 Task: Create Card Card0000000116 in Board Board0000000029 in Workspace WS0000000010 in Trello. Create Card Card0000000117 in Board Board0000000030 in Workspace WS0000000010 in Trello. Create Card Card0000000118 in Board Board0000000030 in Workspace WS0000000010 in Trello. Create Card Card0000000119 in Board Board0000000030 in Workspace WS0000000010 in Trello. Create Card Card0000000120 in Board Board0000000030 in Workspace WS0000000010 in Trello
Action: Mouse moved to (339, 319)
Screenshot: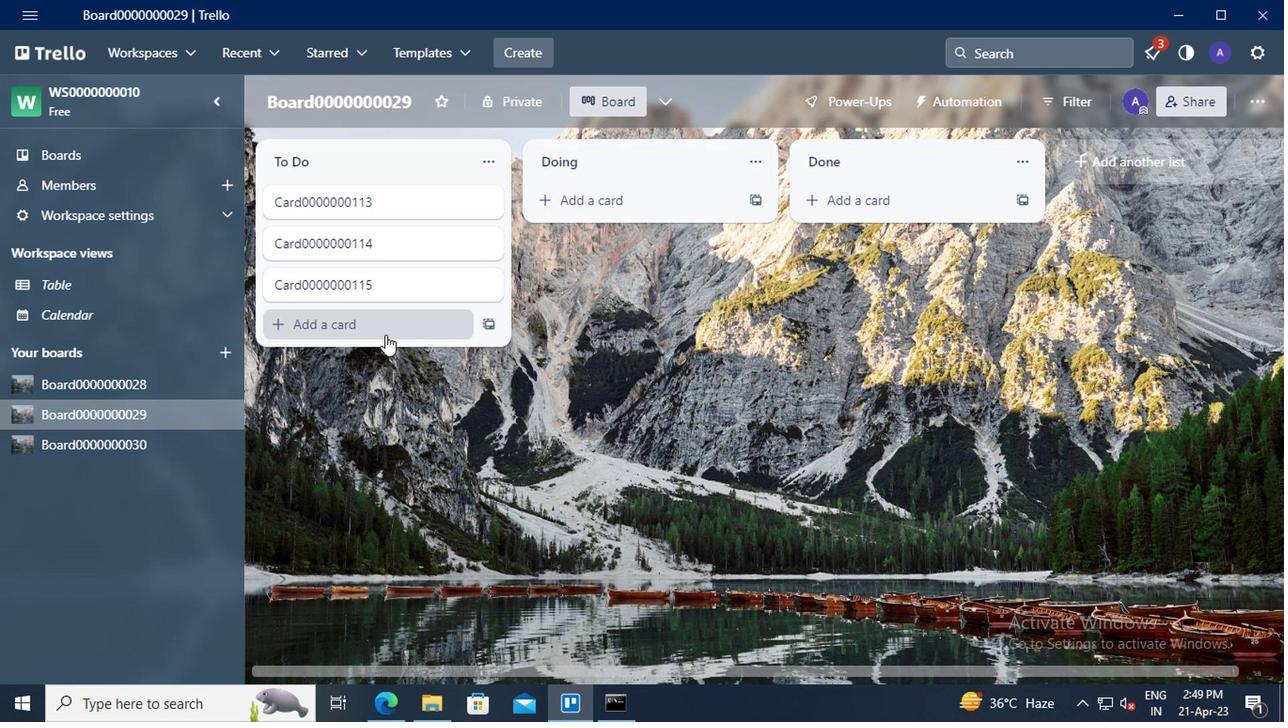 
Action: Mouse pressed left at (339, 319)
Screenshot: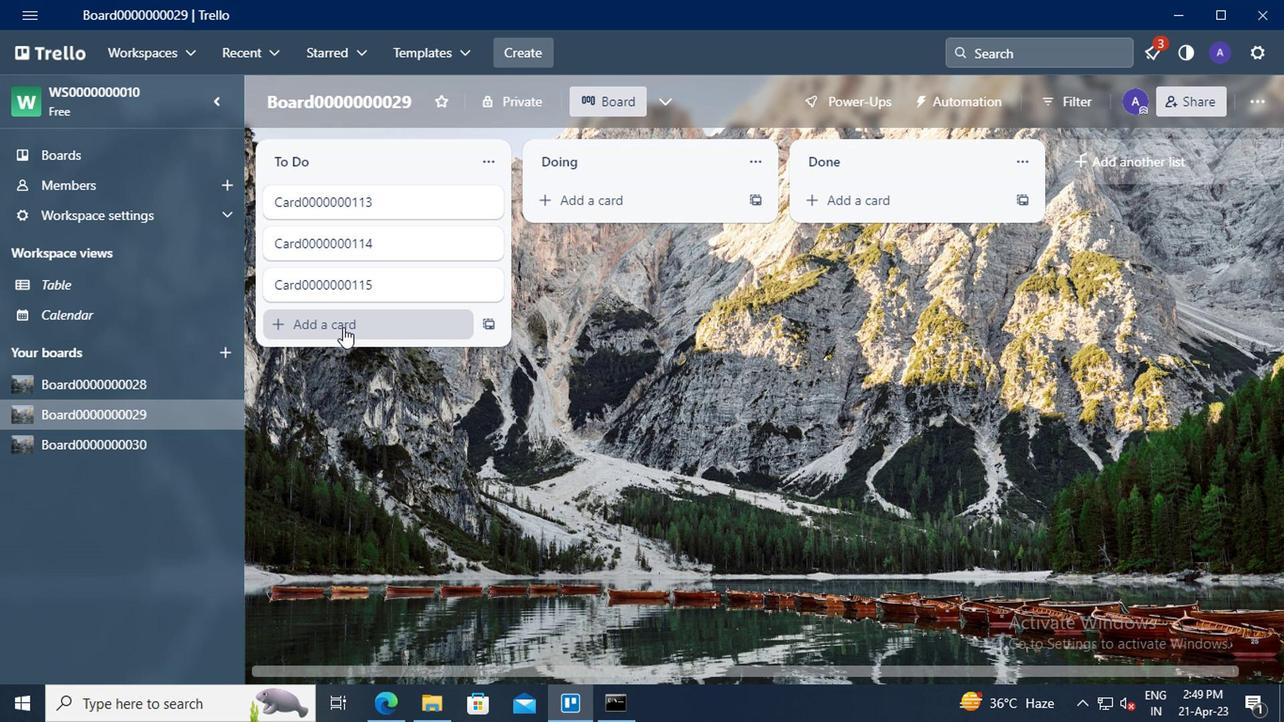 
Action: Mouse moved to (319, 327)
Screenshot: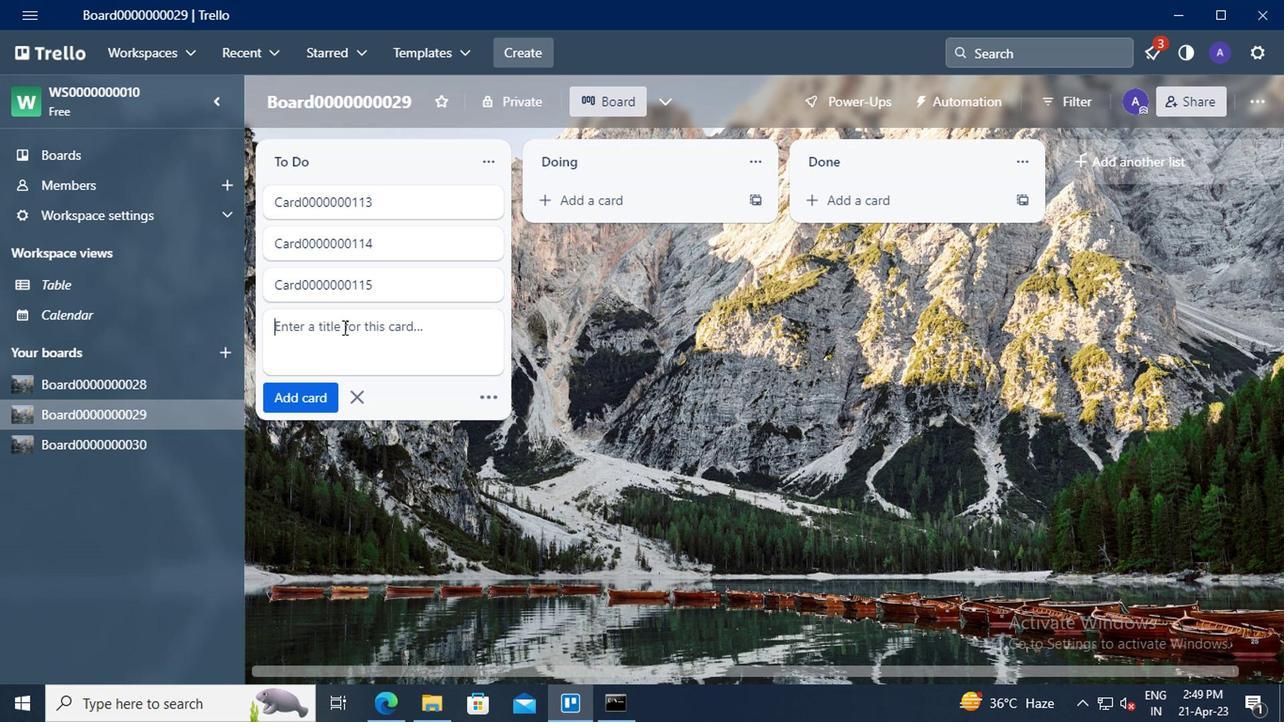 
Action: Mouse pressed left at (319, 327)
Screenshot: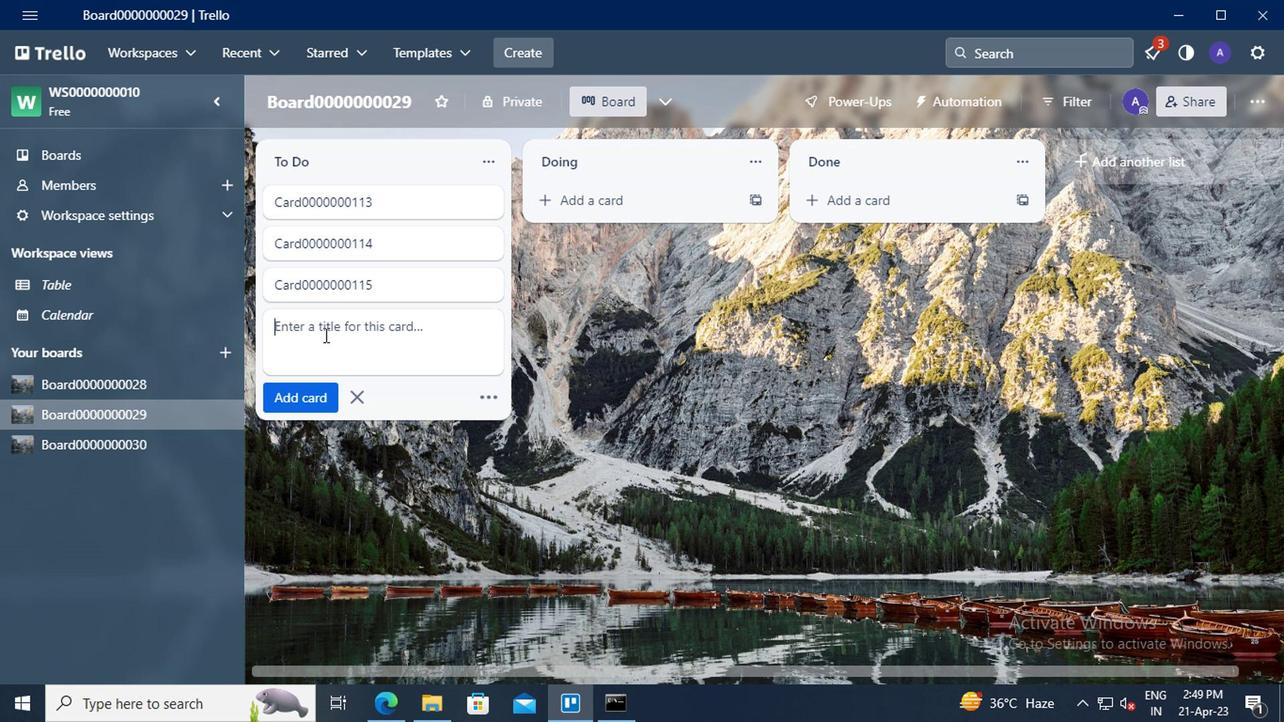 
Action: Key pressed <Key.shift>CARD0000000116
Screenshot: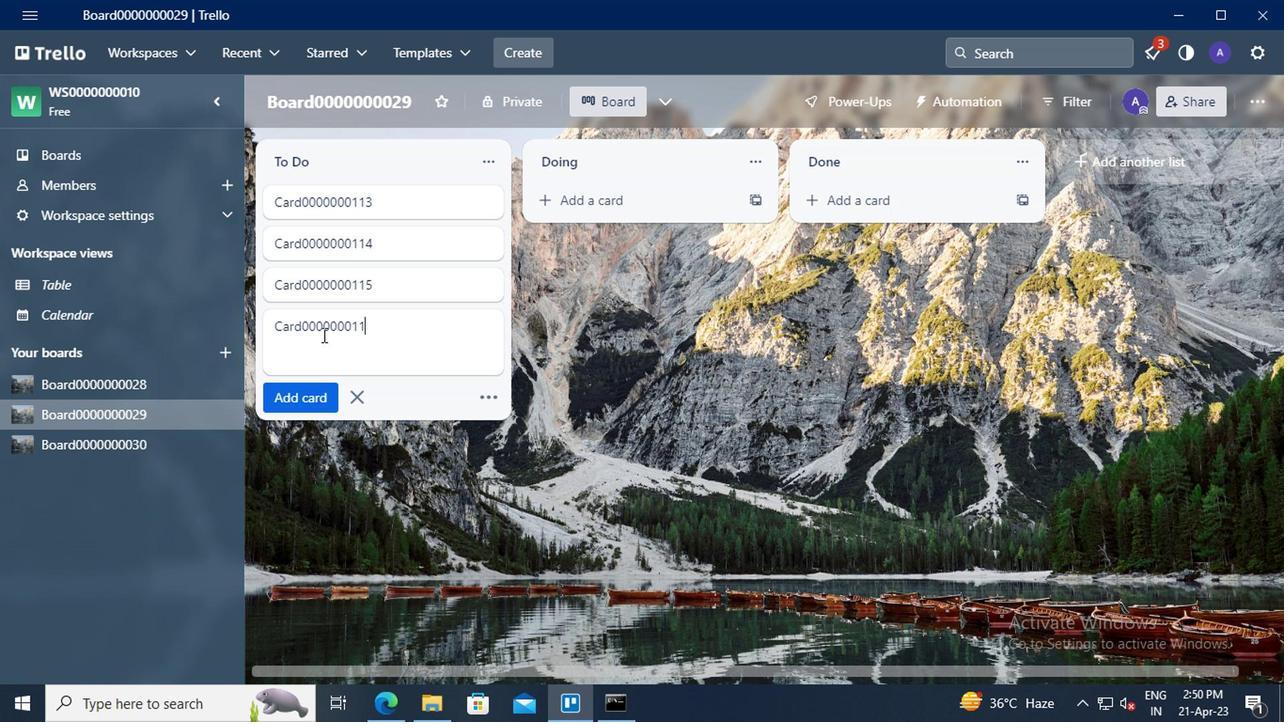 
Action: Mouse moved to (307, 405)
Screenshot: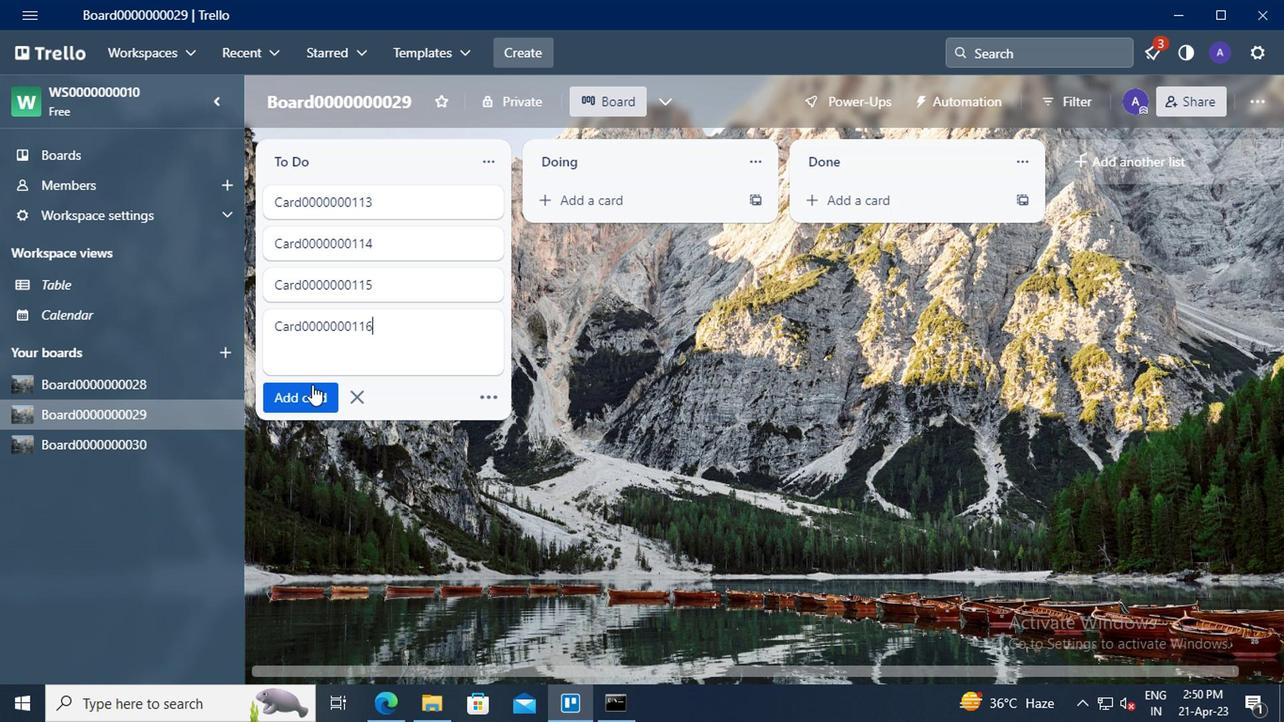 
Action: Mouse pressed left at (307, 405)
Screenshot: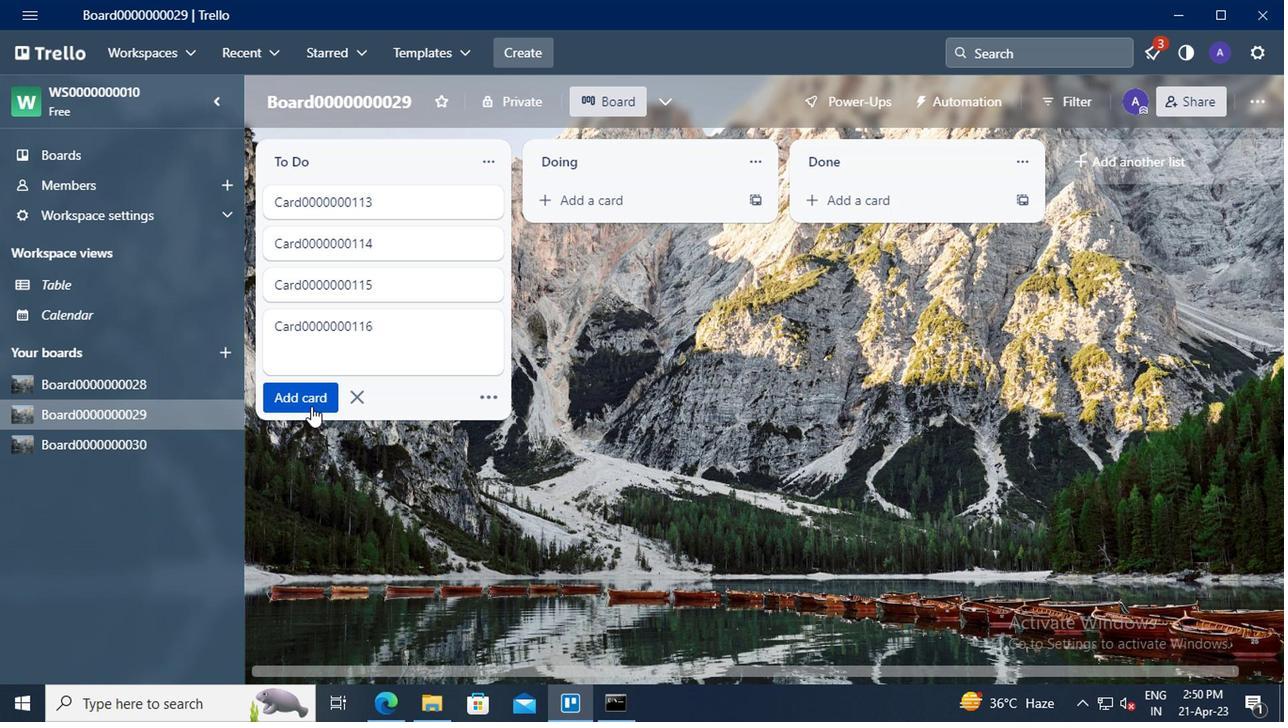 
Action: Mouse moved to (109, 450)
Screenshot: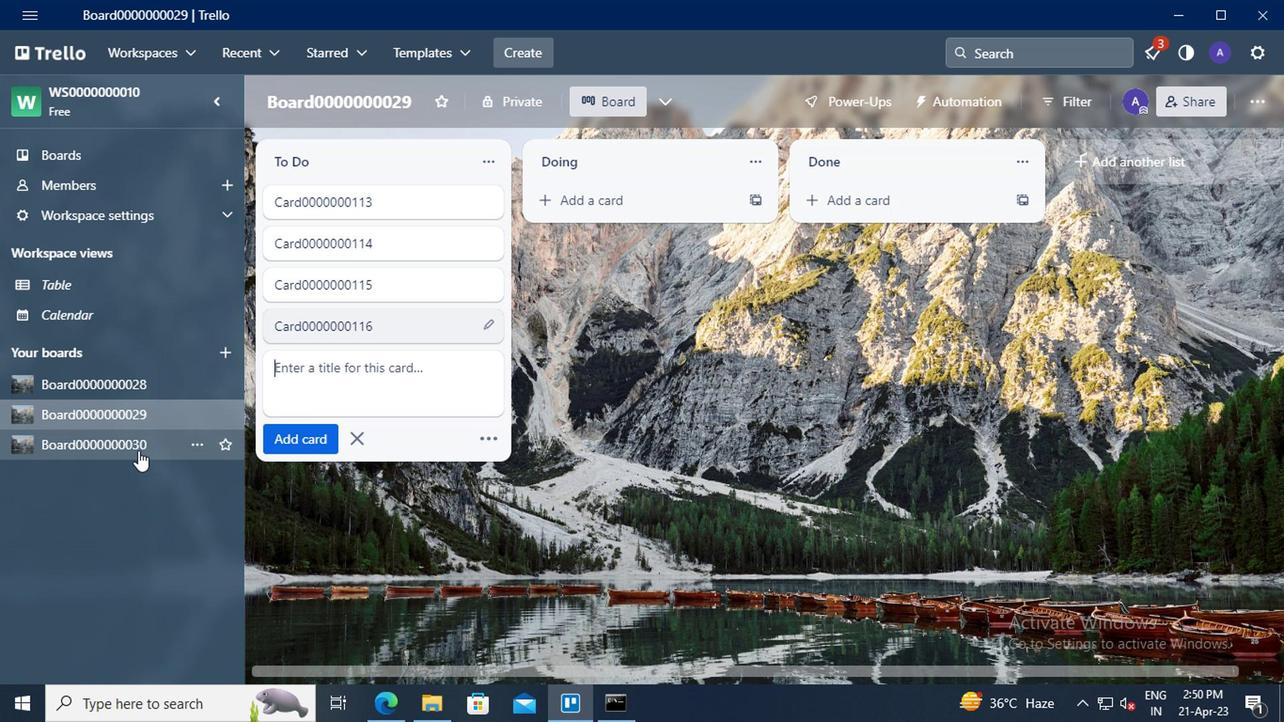 
Action: Mouse pressed left at (109, 450)
Screenshot: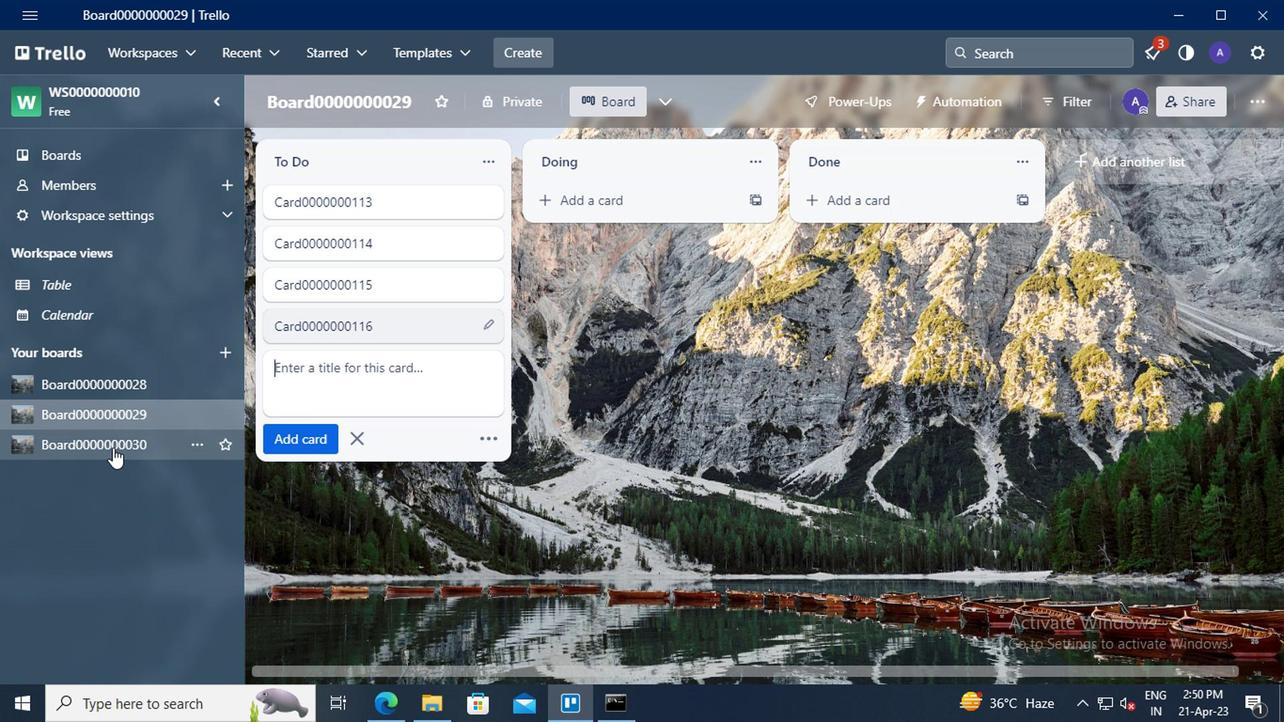 
Action: Mouse moved to (301, 230)
Screenshot: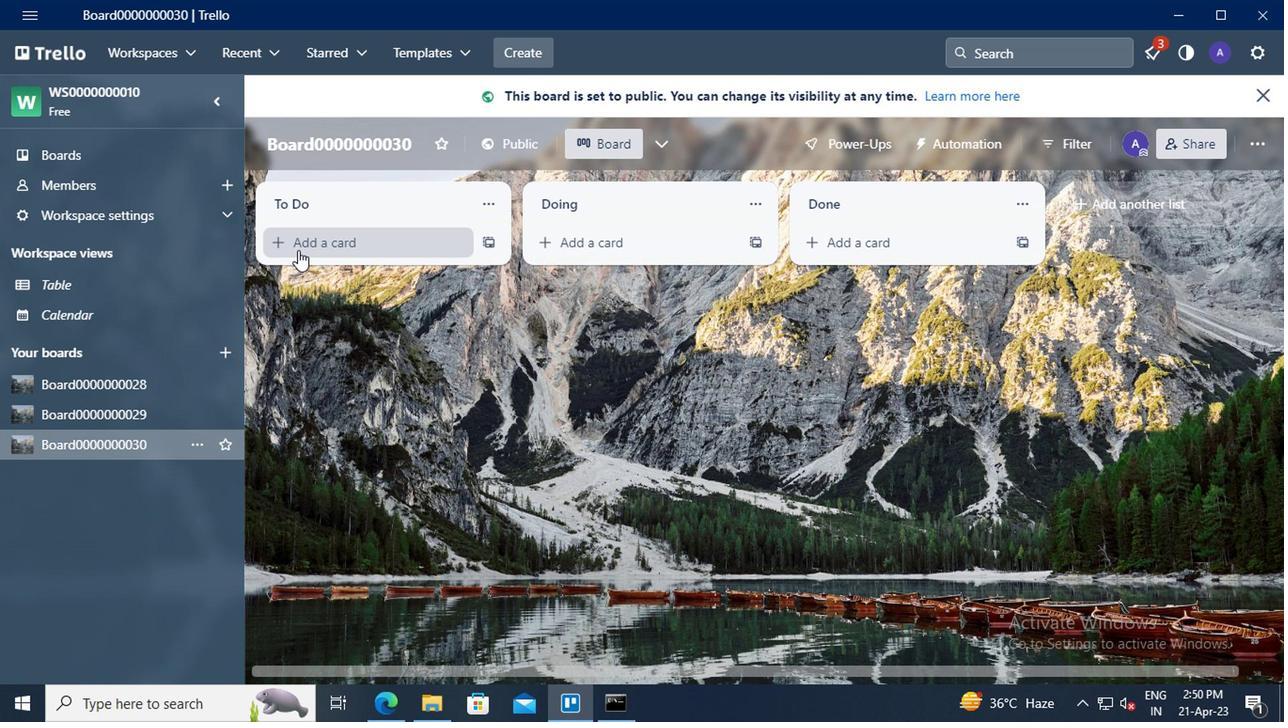 
Action: Mouse pressed left at (301, 230)
Screenshot: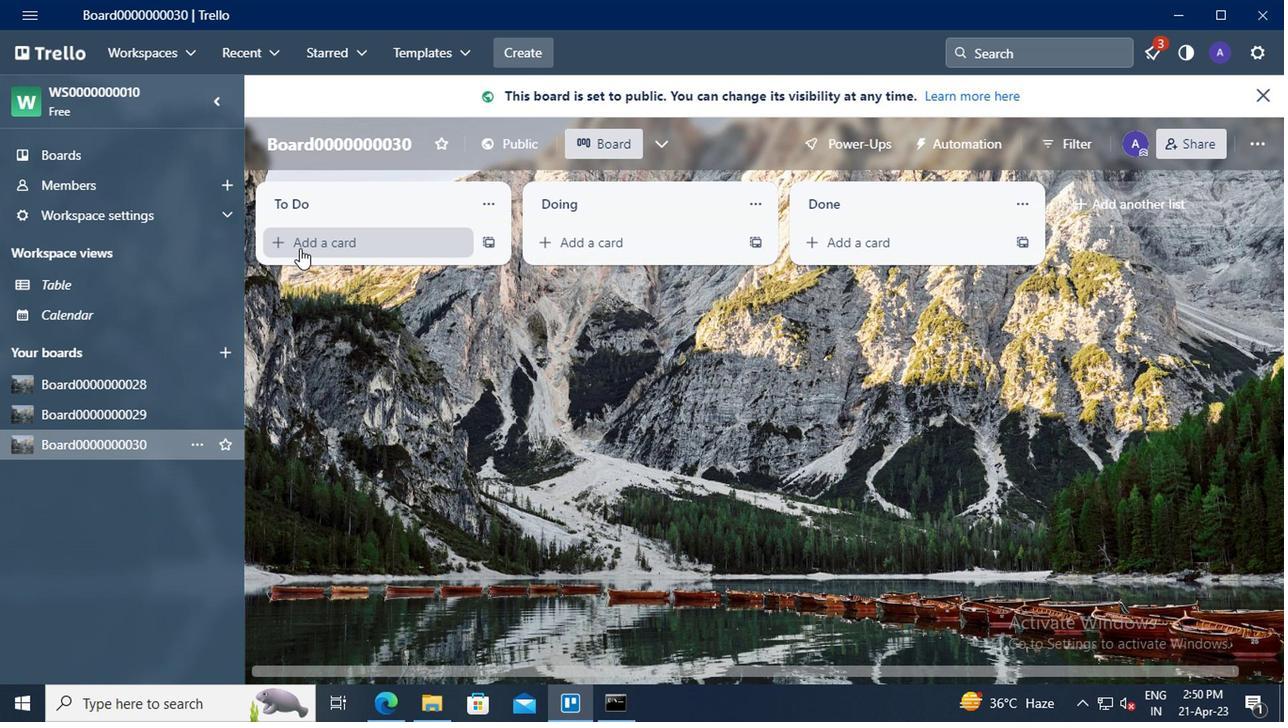 
Action: Mouse moved to (301, 238)
Screenshot: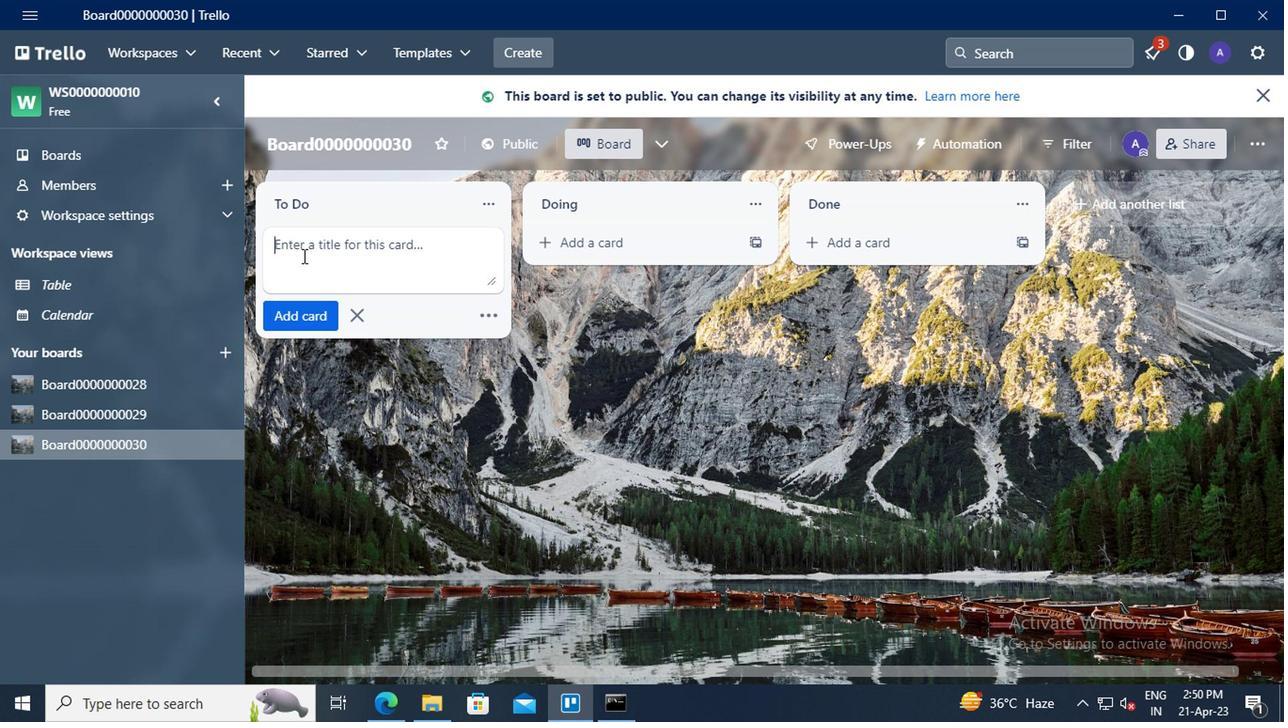 
Action: Mouse pressed left at (301, 238)
Screenshot: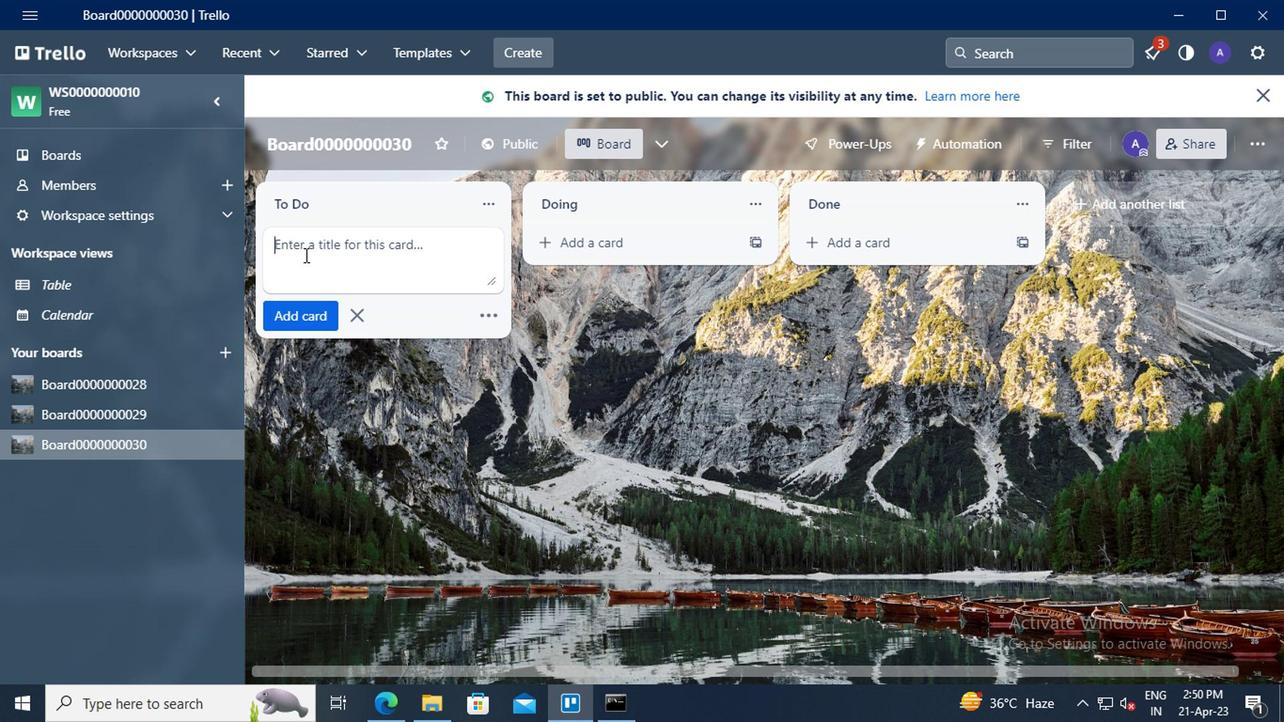 
Action: Key pressed <Key.shift>CARD0000000117
Screenshot: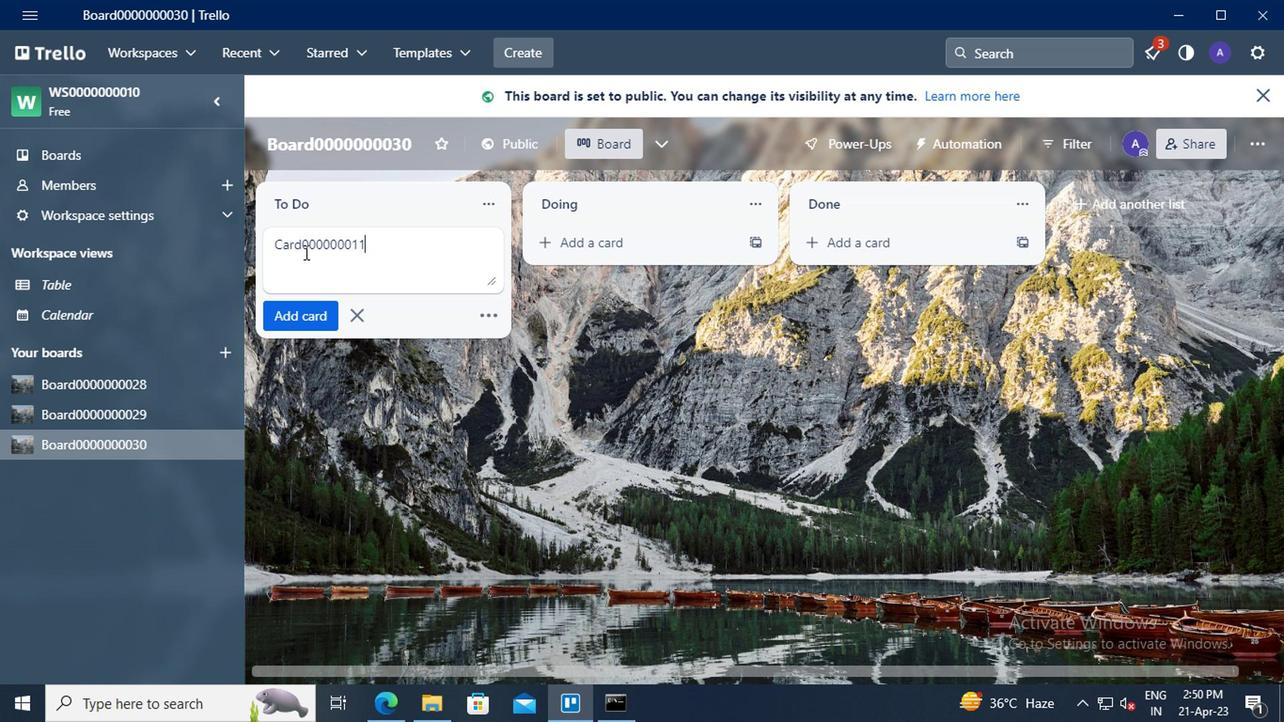 
Action: Mouse moved to (301, 311)
Screenshot: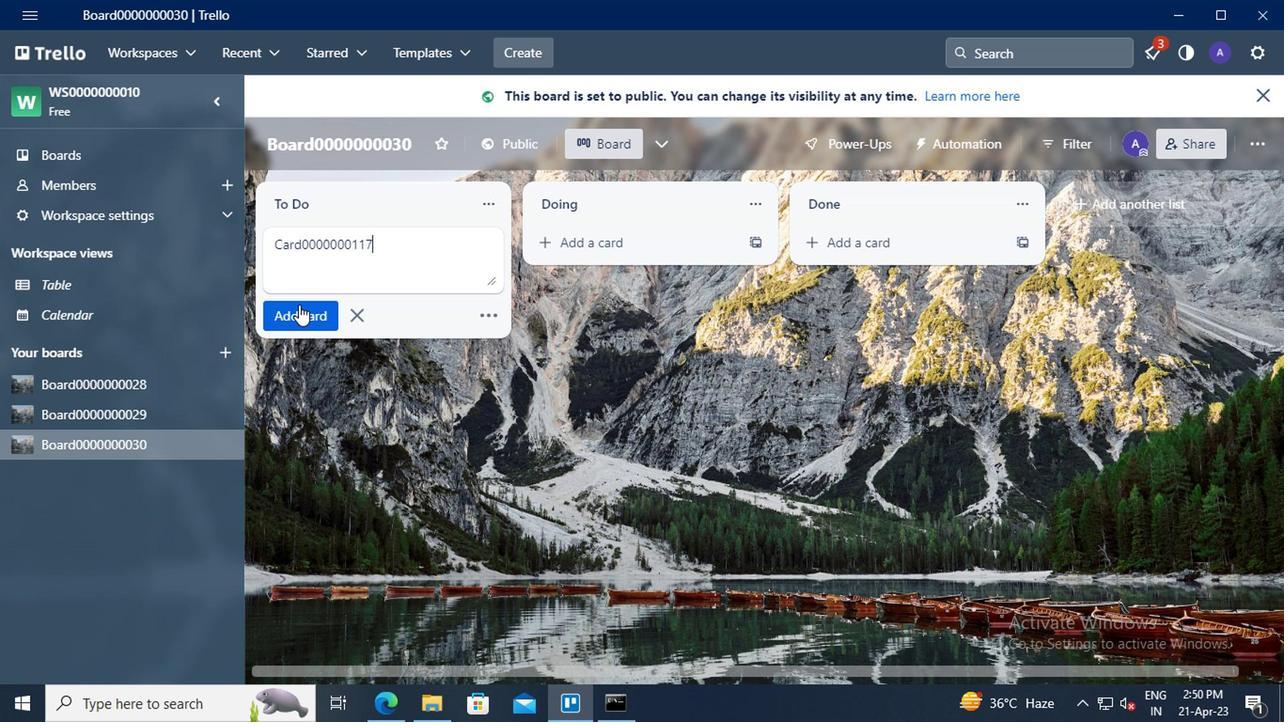 
Action: Mouse pressed left at (301, 311)
Screenshot: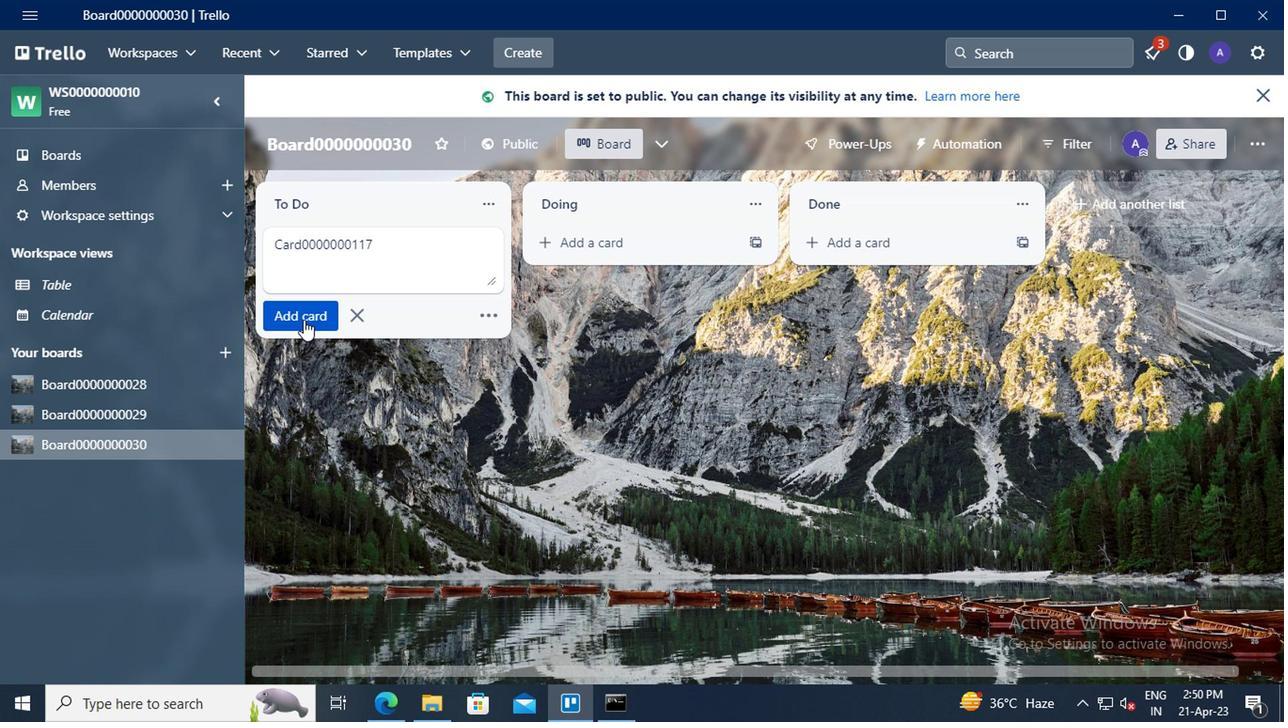 
Action: Mouse moved to (301, 274)
Screenshot: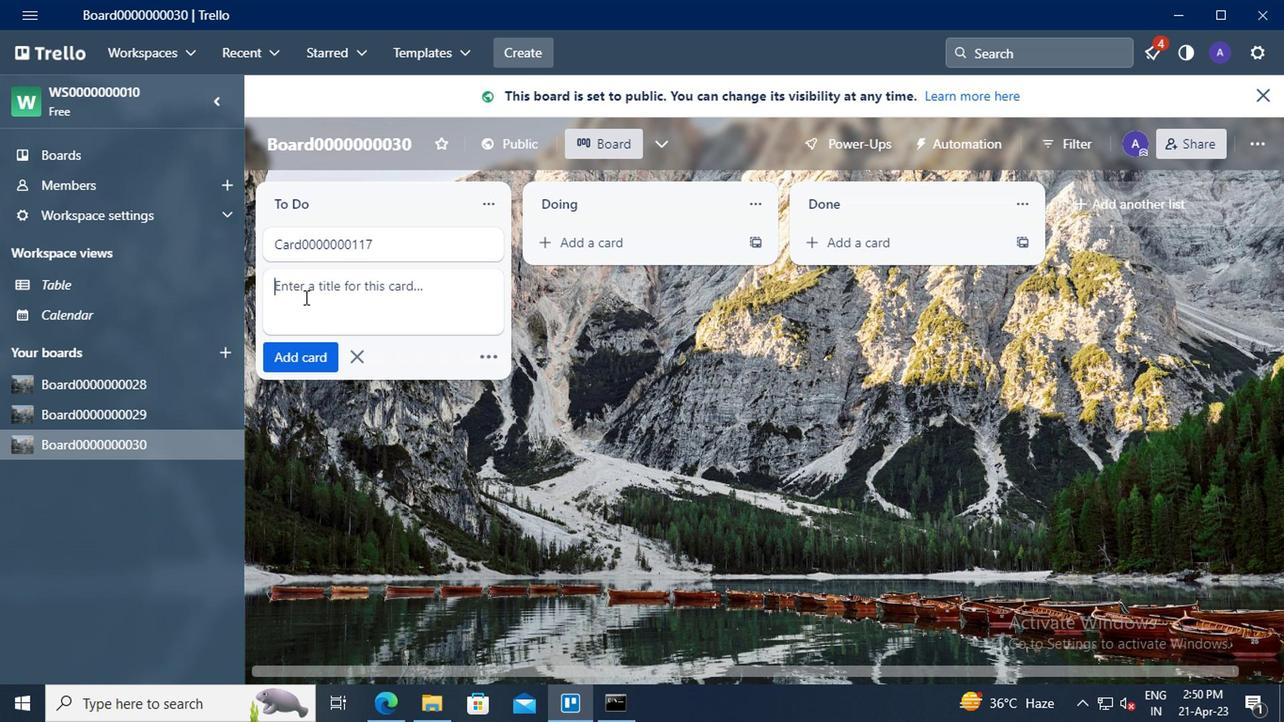 
Action: Mouse pressed left at (301, 274)
Screenshot: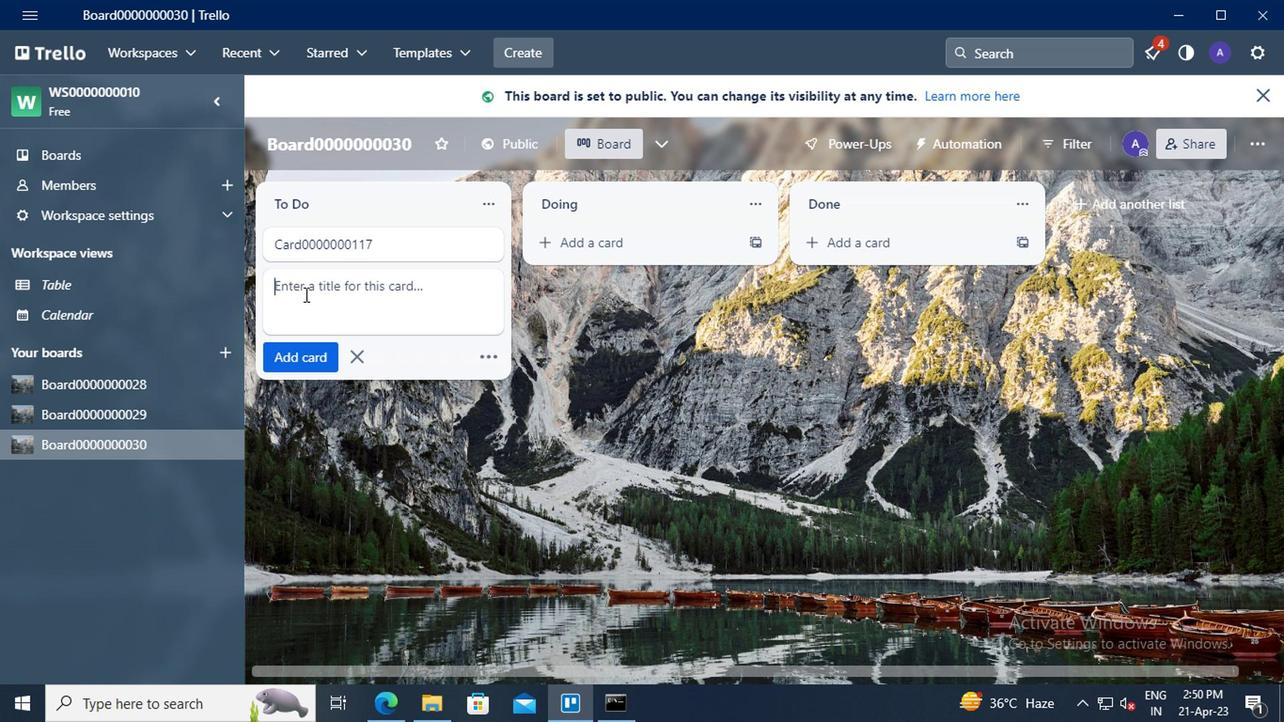 
Action: Key pressed <Key.shift>CARD0000000118
Screenshot: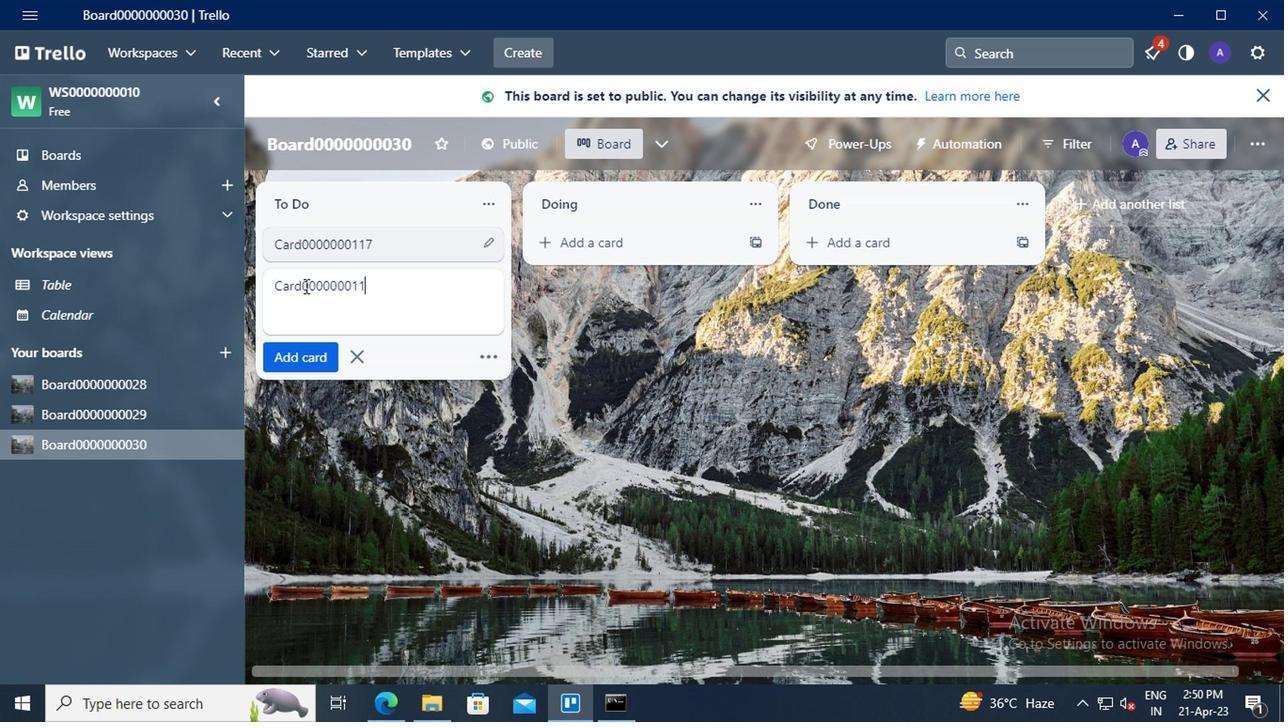 
Action: Mouse moved to (299, 355)
Screenshot: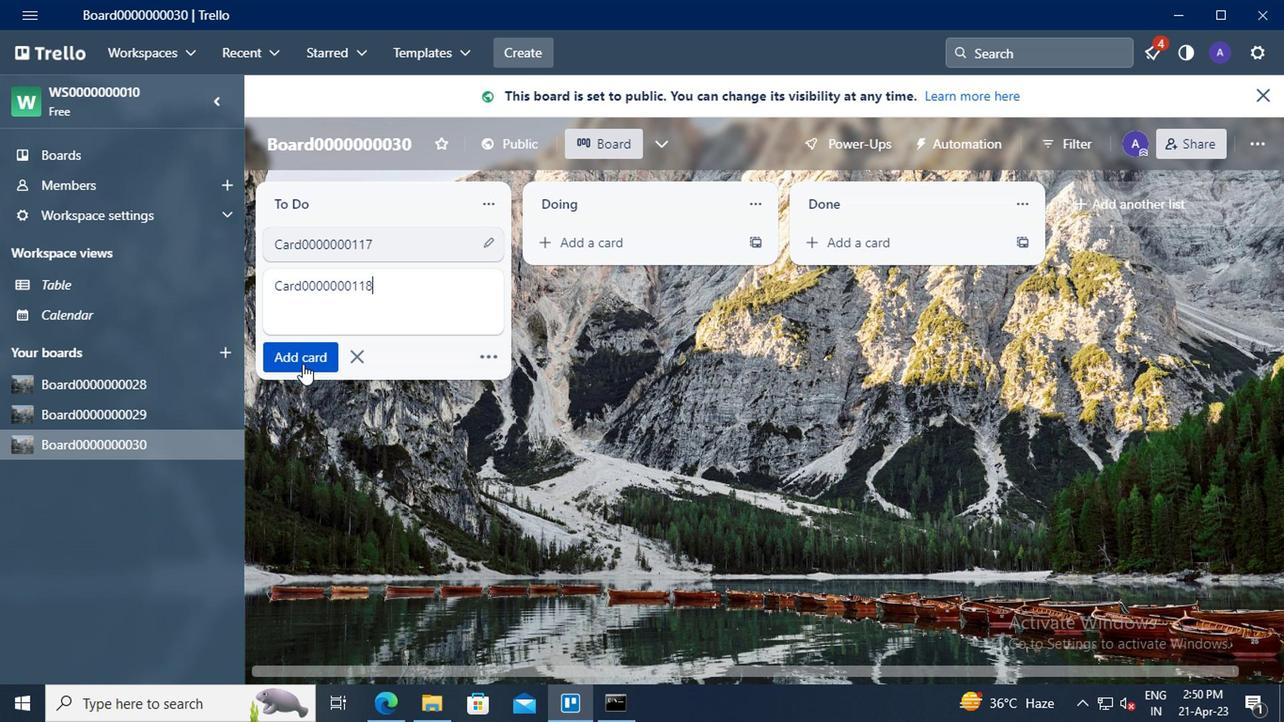 
Action: Mouse pressed left at (299, 355)
Screenshot: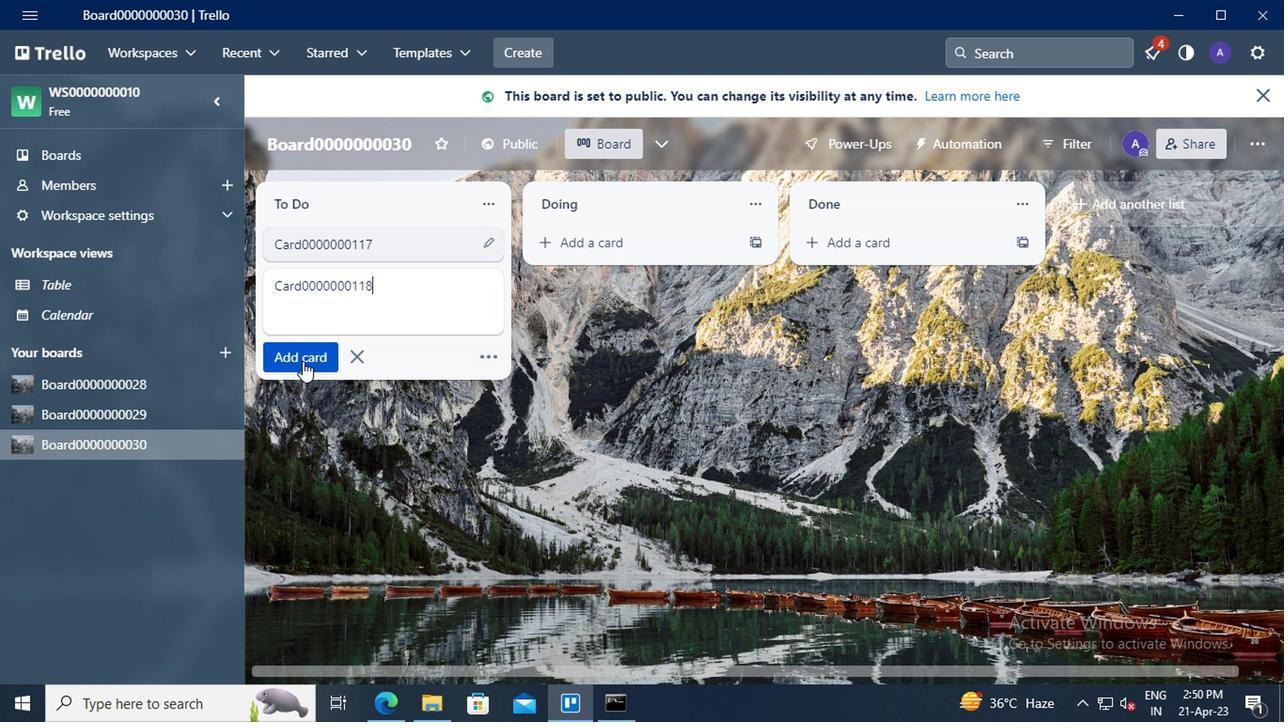 
Action: Mouse moved to (302, 332)
Screenshot: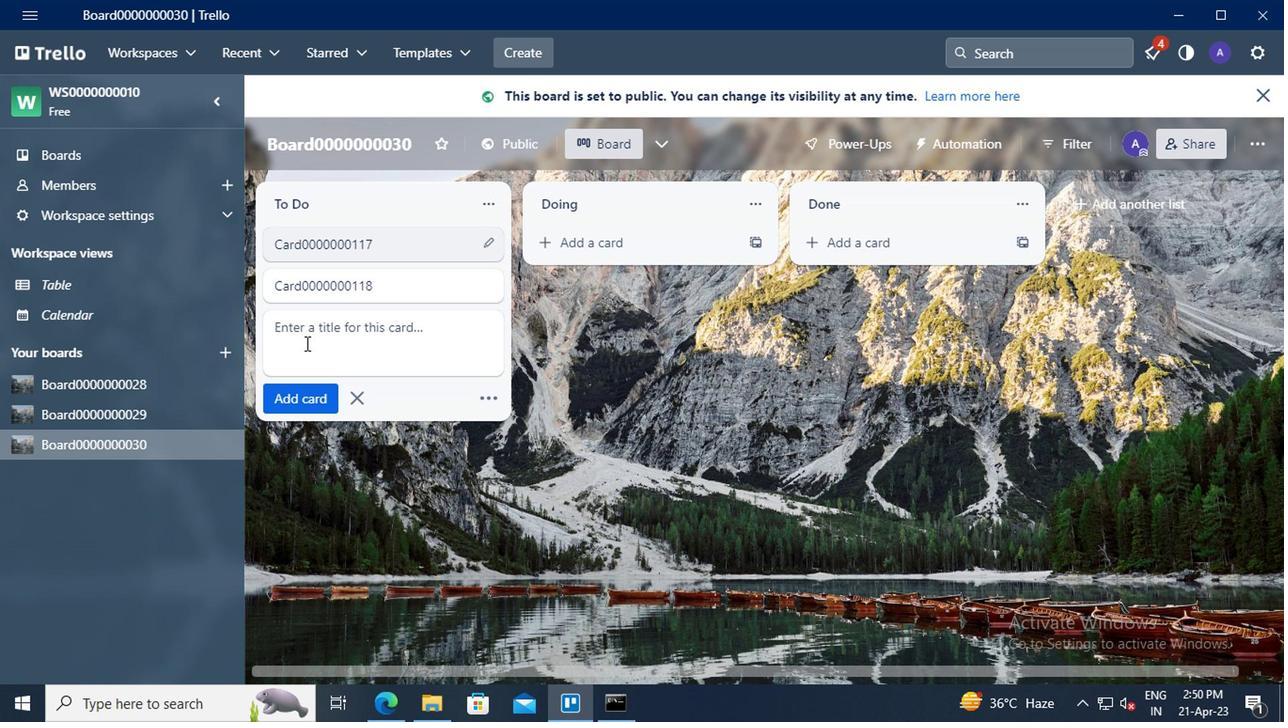 
Action: Mouse pressed left at (302, 332)
Screenshot: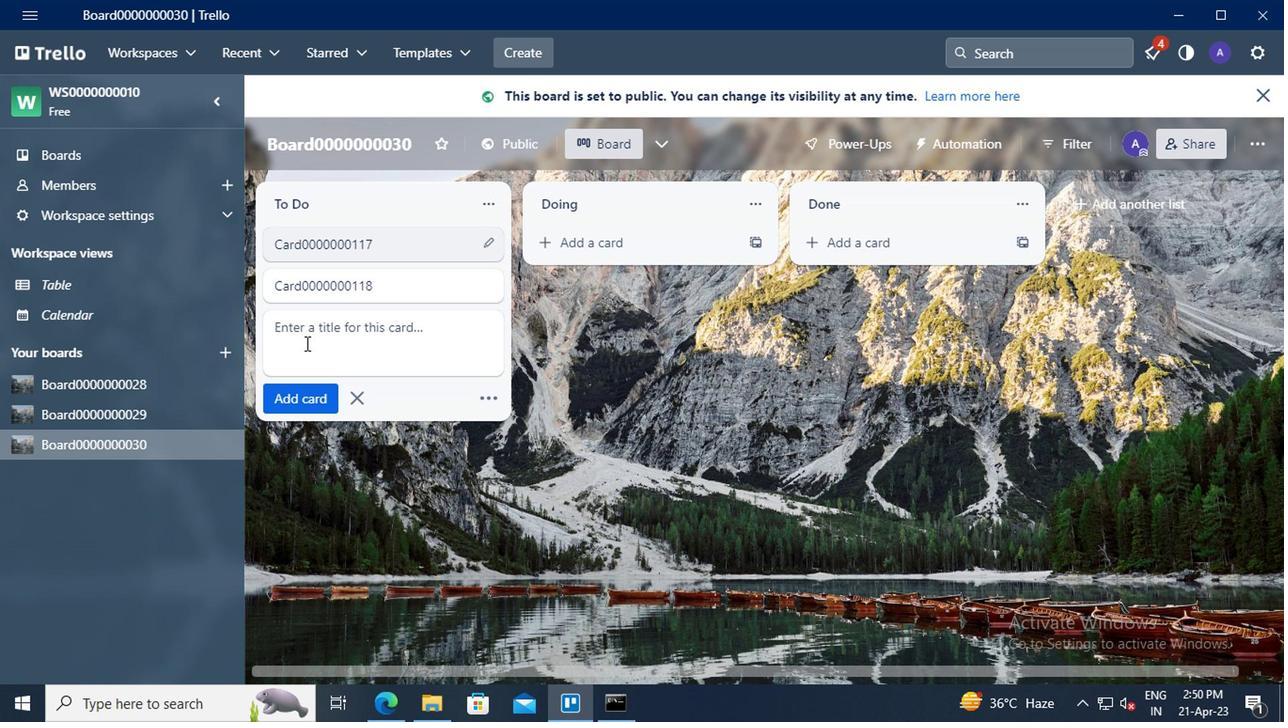 
Action: Key pressed <Key.shift>CARD0000000119
Screenshot: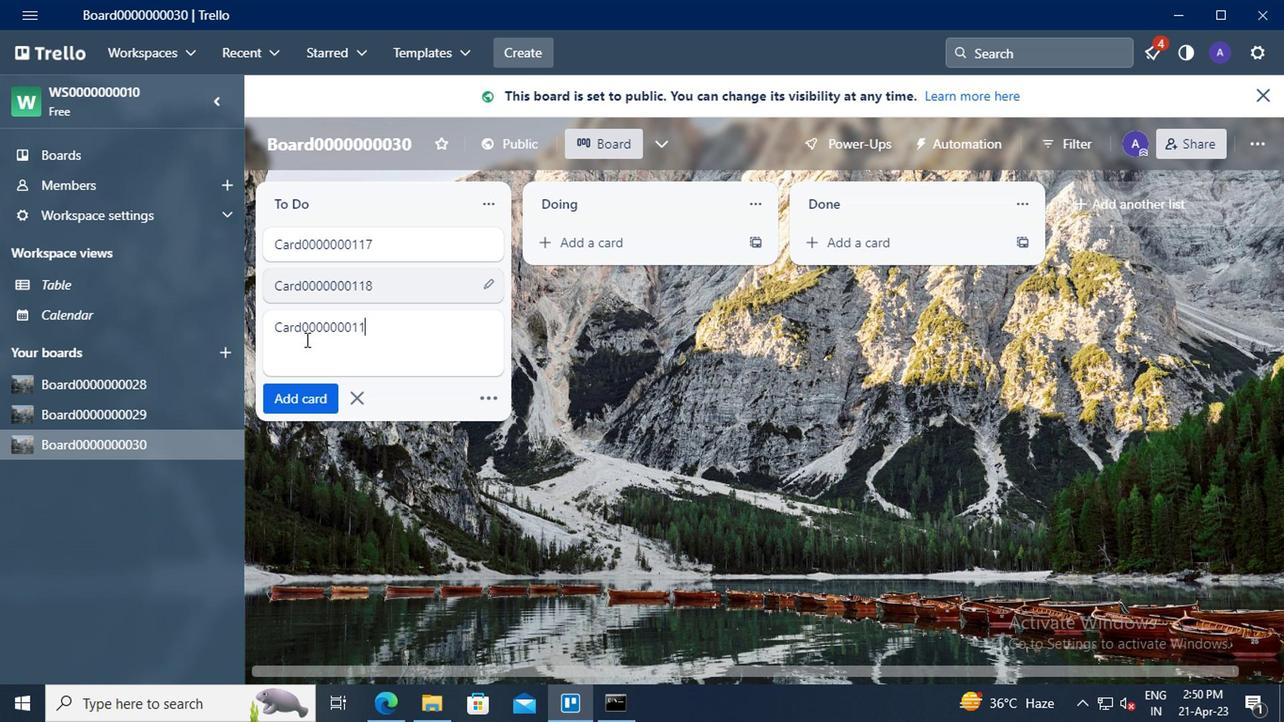 
Action: Mouse moved to (305, 400)
Screenshot: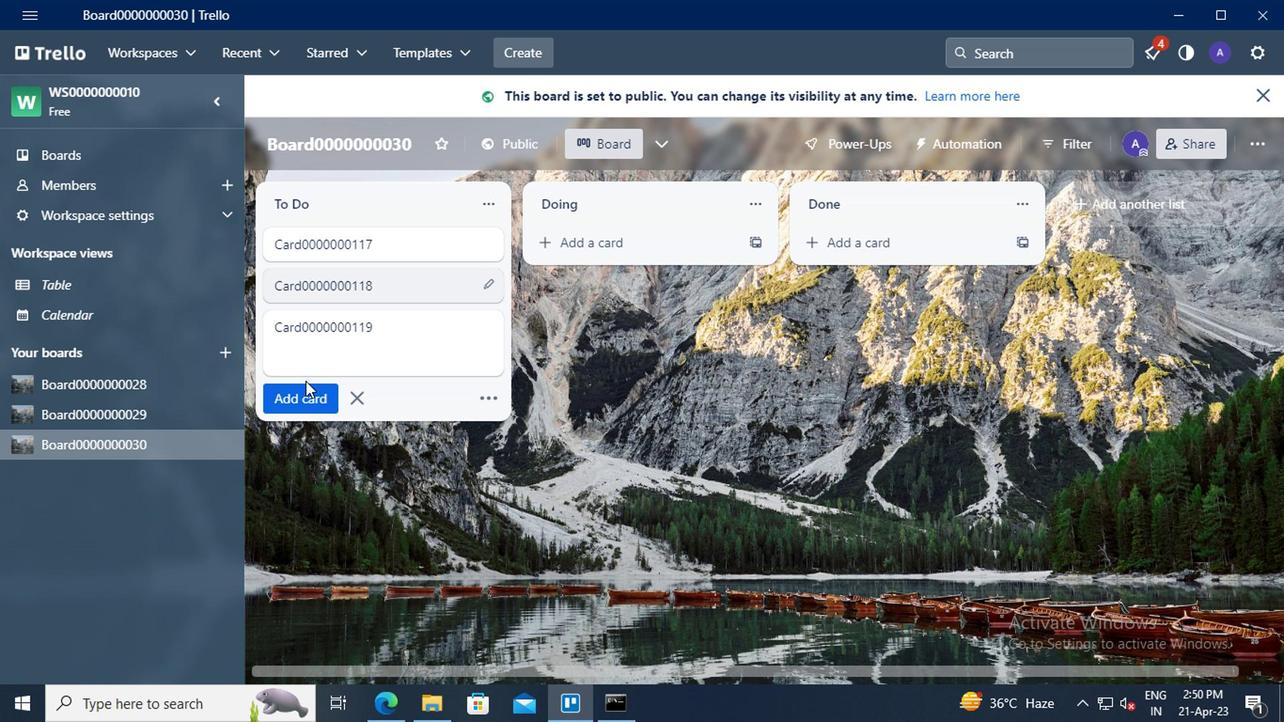 
Action: Mouse pressed left at (305, 400)
Screenshot: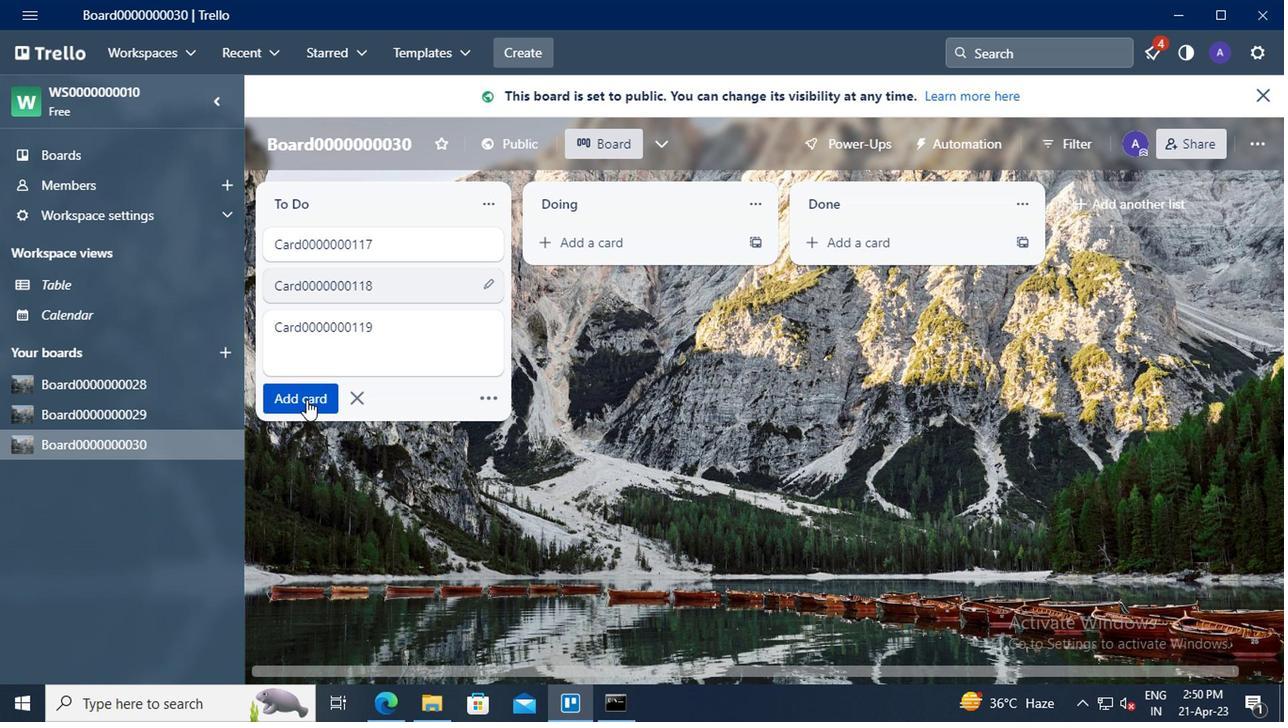 
Action: Mouse moved to (323, 371)
Screenshot: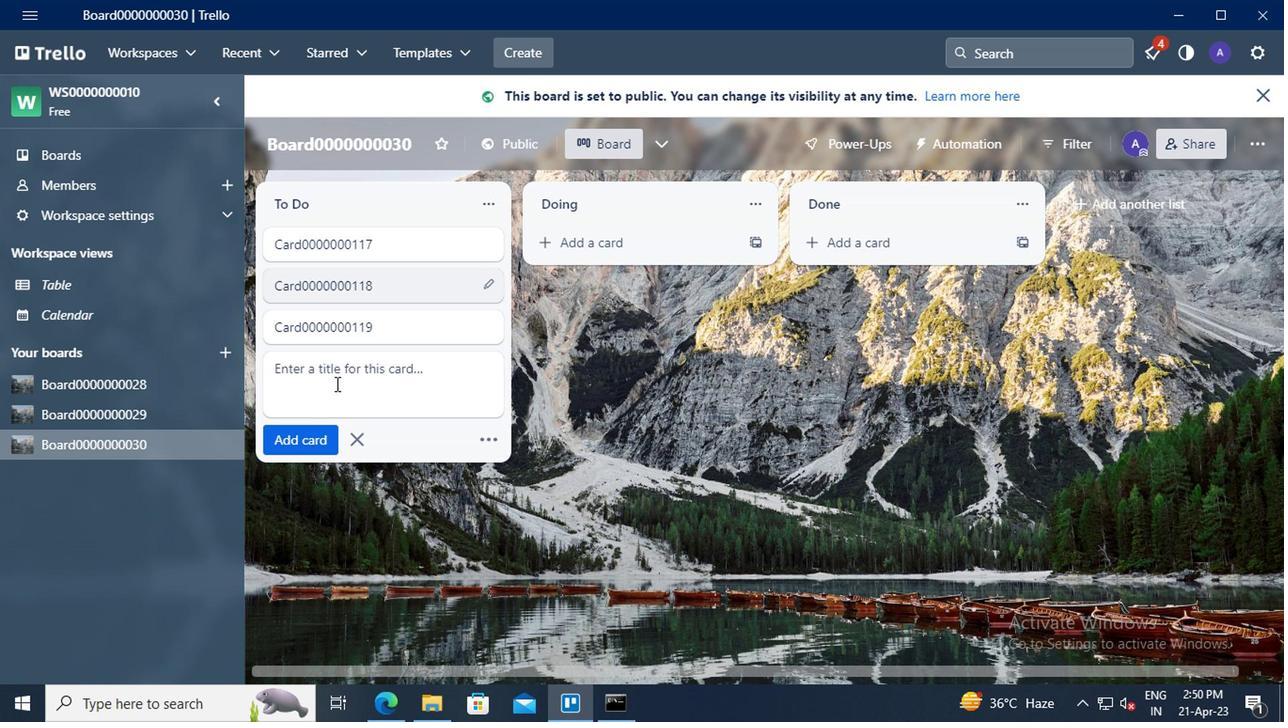 
Action: Mouse pressed left at (323, 371)
Screenshot: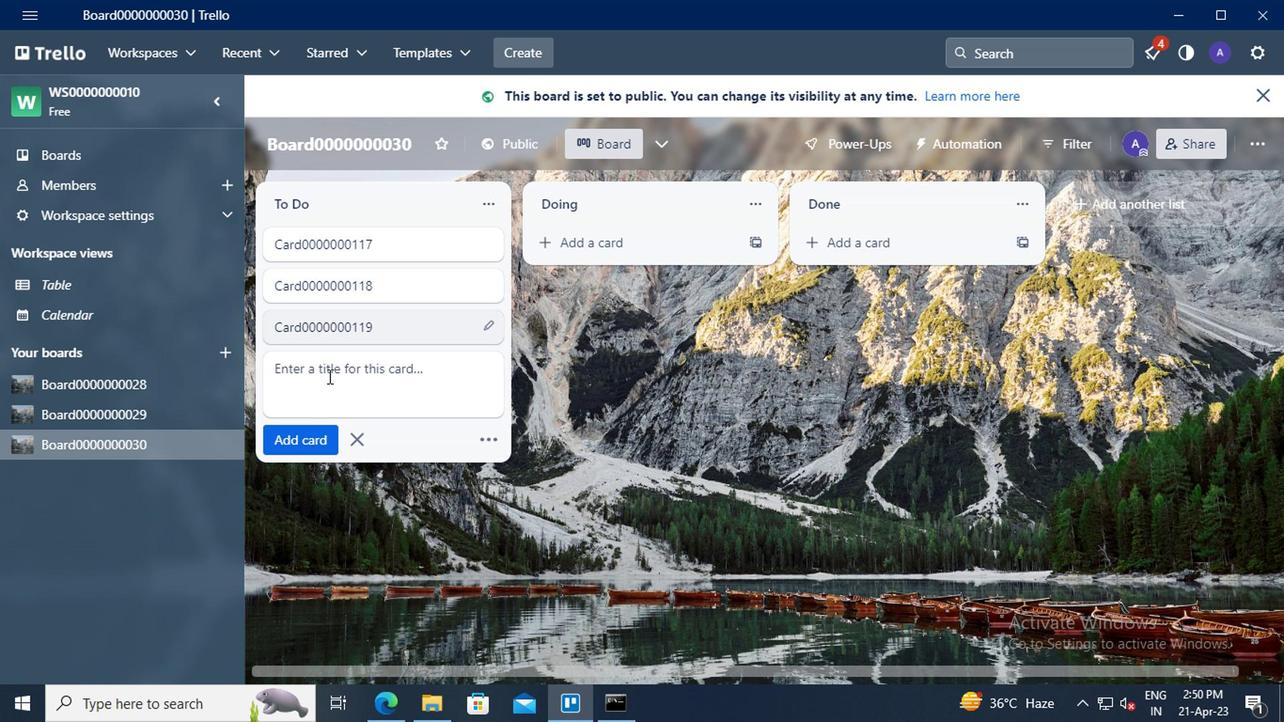 
Action: Key pressed <Key.shift>CARD0000000120
Screenshot: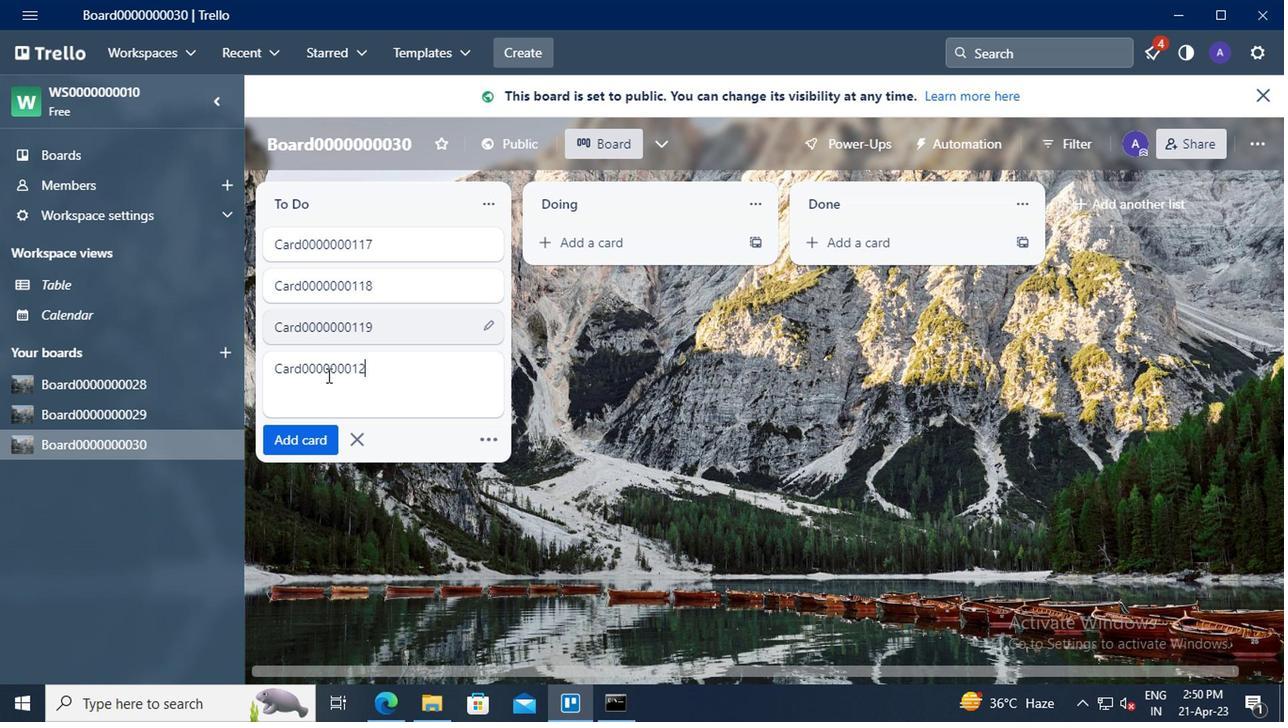 
Action: Mouse moved to (309, 440)
Screenshot: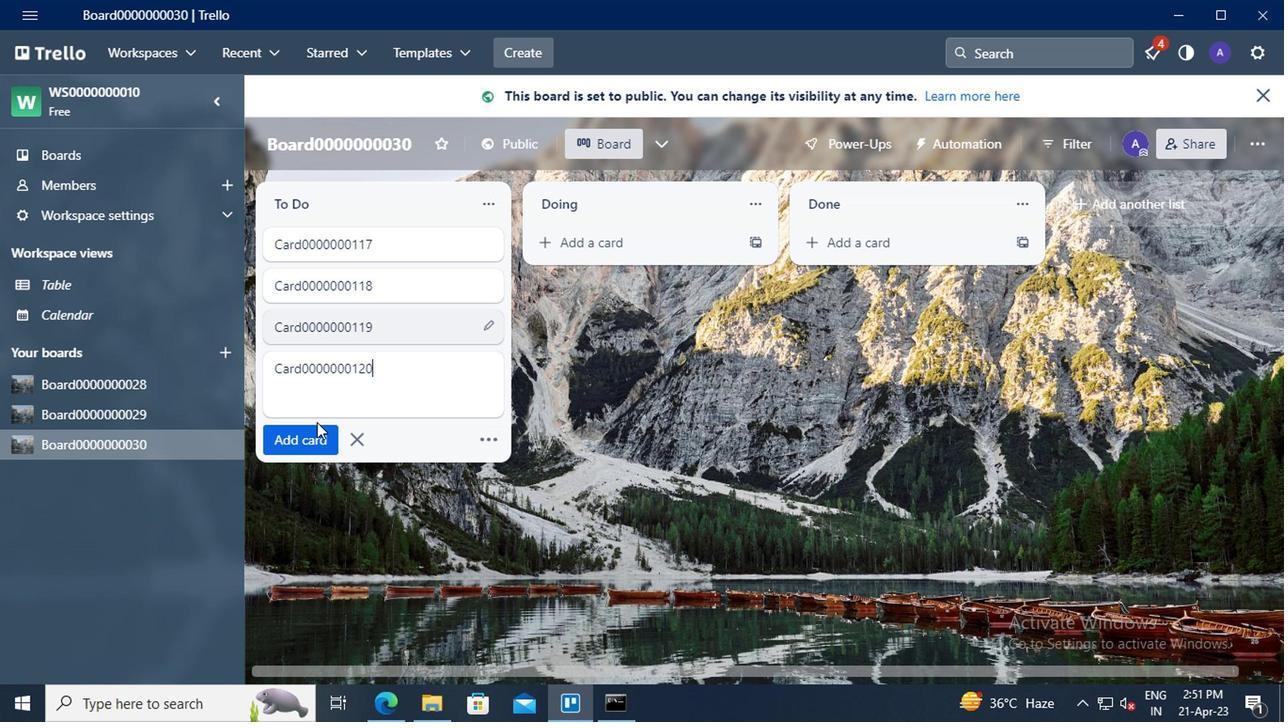 
Action: Mouse pressed left at (309, 440)
Screenshot: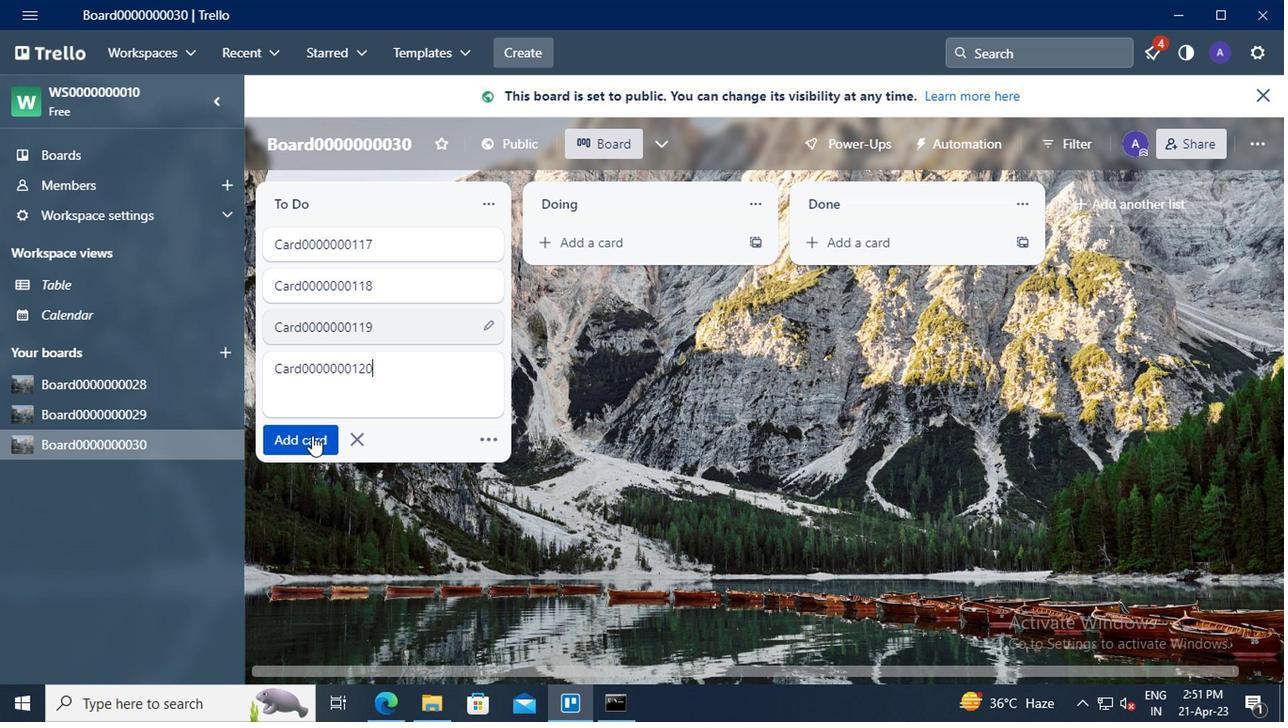 
